 Task: Select the Australia/Eucia as time zone for the schedule.
Action: Mouse moved to (105, 111)
Screenshot: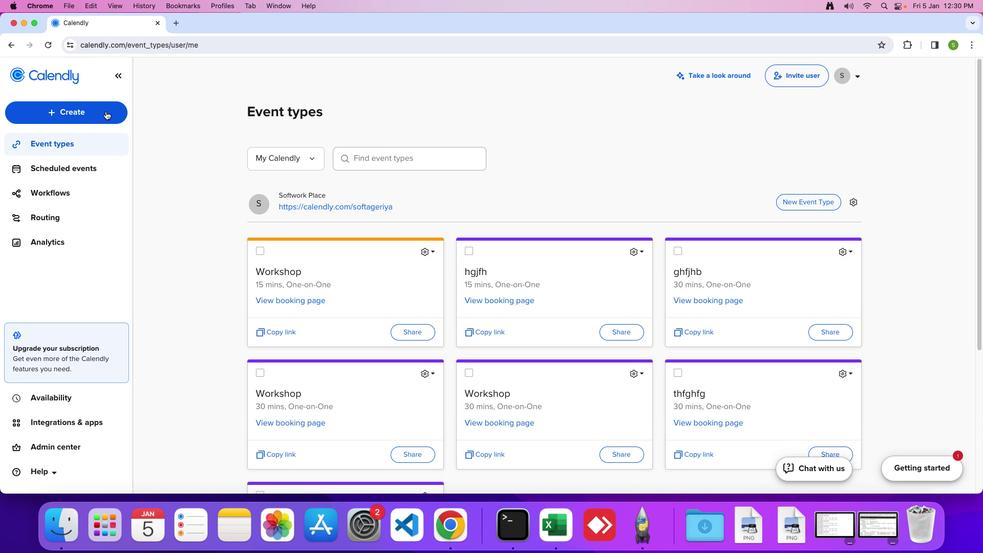 
Action: Mouse pressed left at (105, 111)
Screenshot: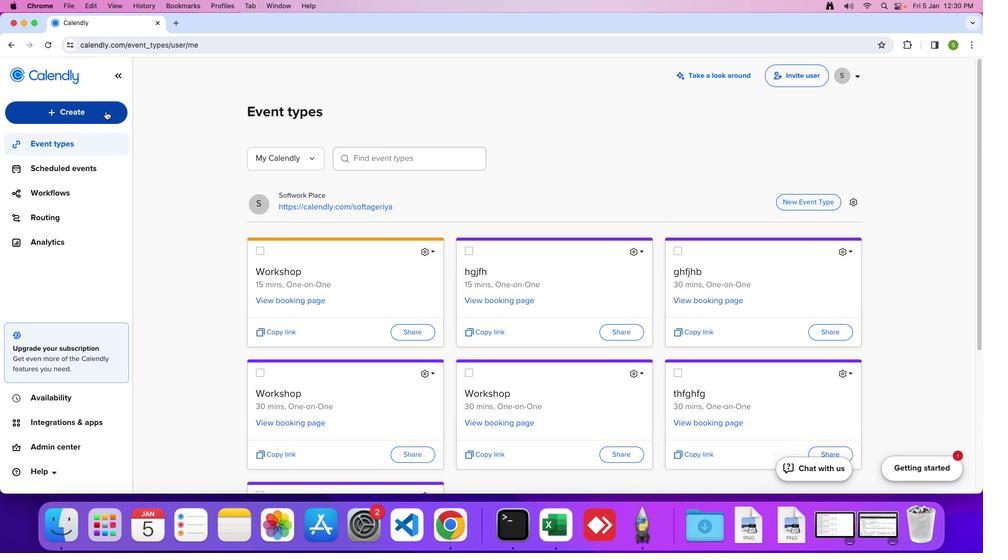 
Action: Mouse moved to (75, 254)
Screenshot: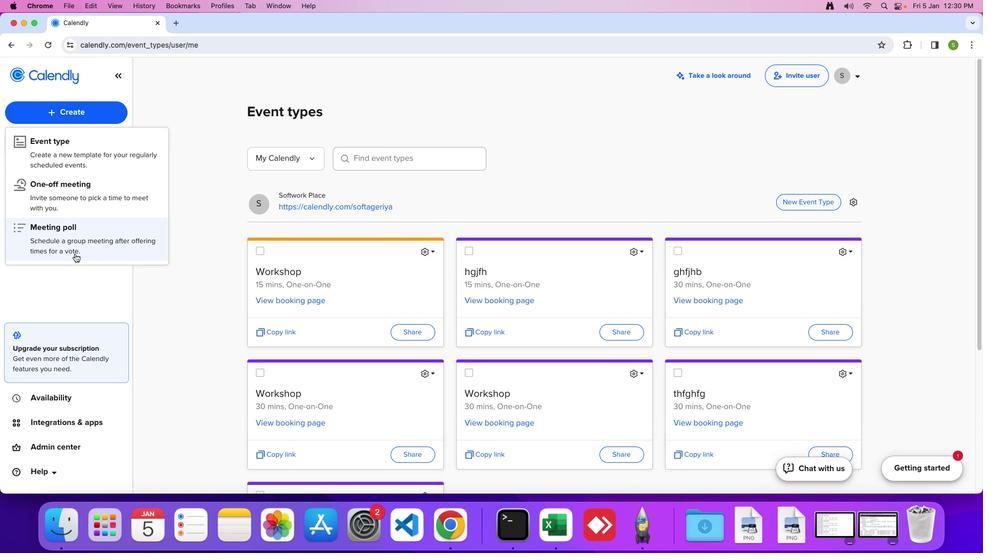 
Action: Mouse pressed left at (75, 254)
Screenshot: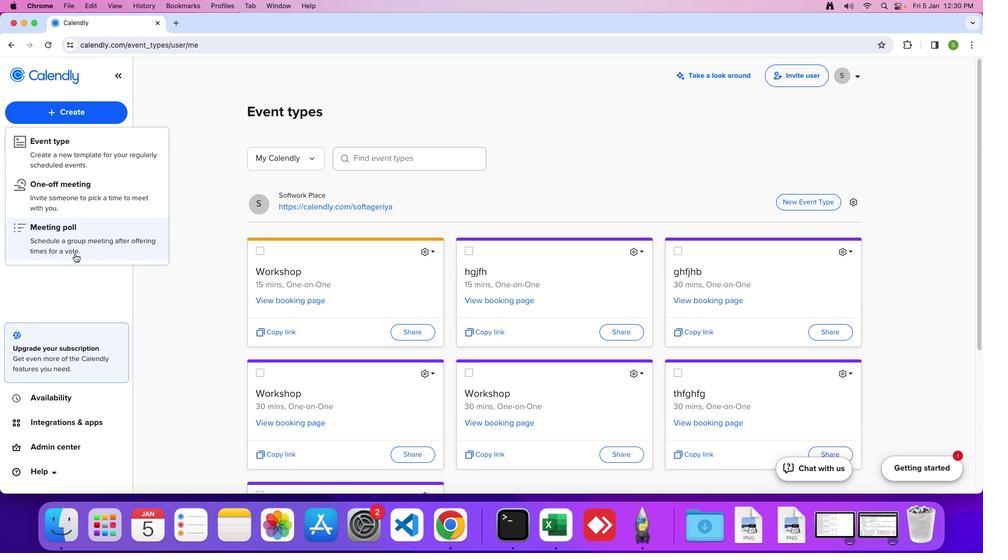 
Action: Mouse moved to (86, 126)
Screenshot: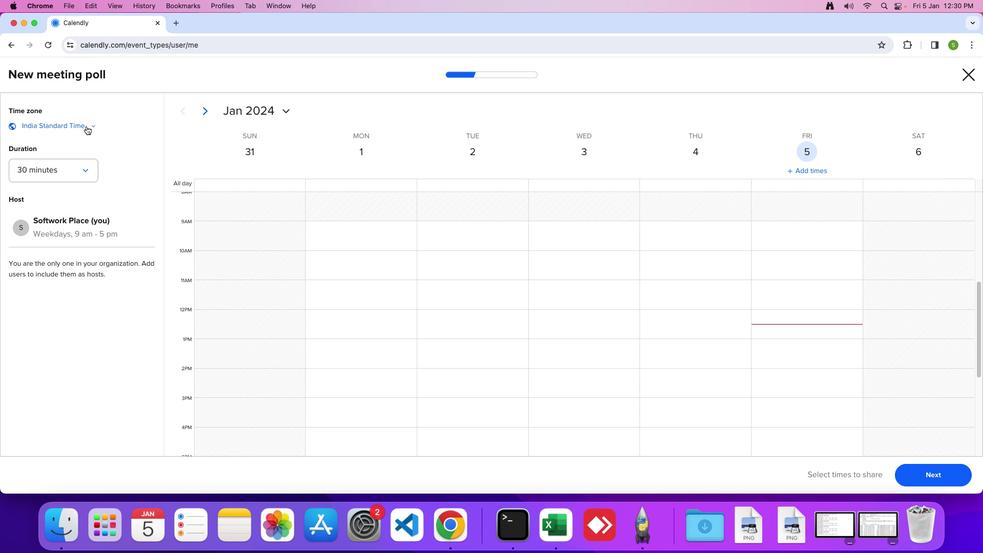 
Action: Mouse pressed left at (86, 126)
Screenshot: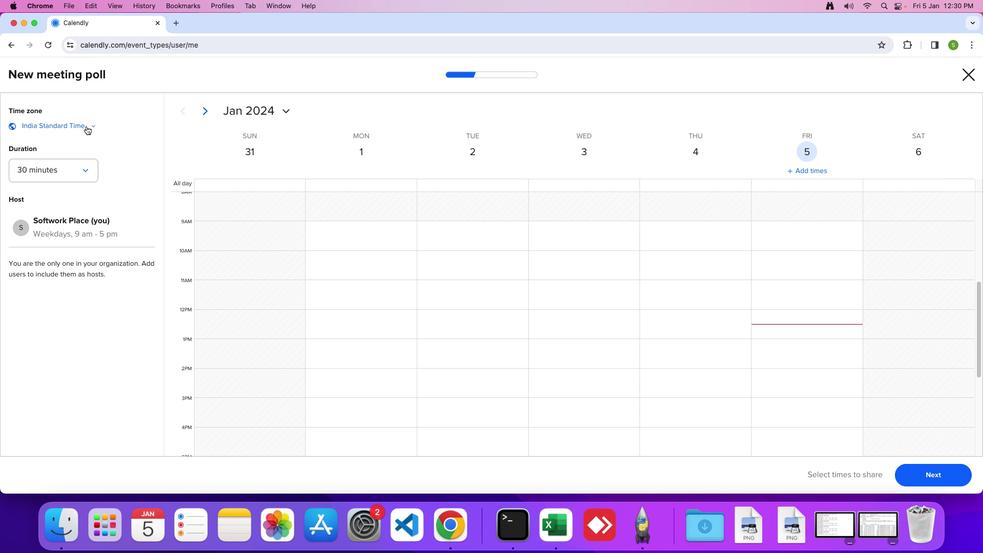 
Action: Mouse moved to (87, 239)
Screenshot: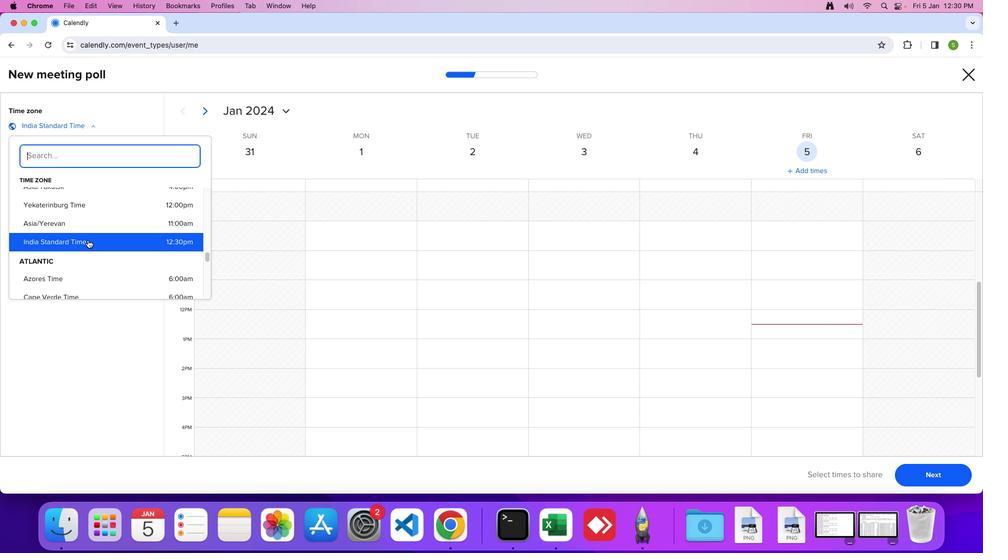 
Action: Mouse scrolled (87, 239) with delta (0, 0)
Screenshot: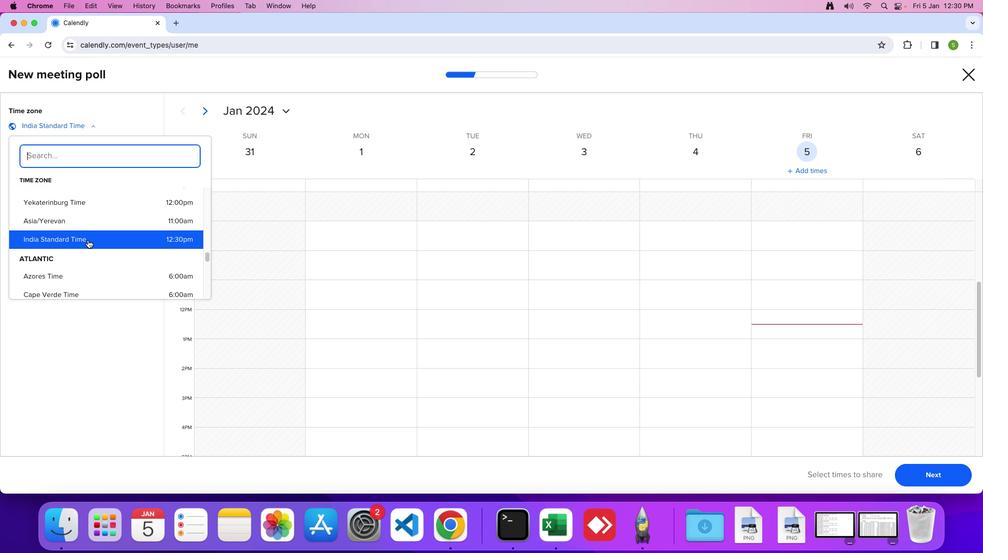 
Action: Mouse moved to (87, 239)
Screenshot: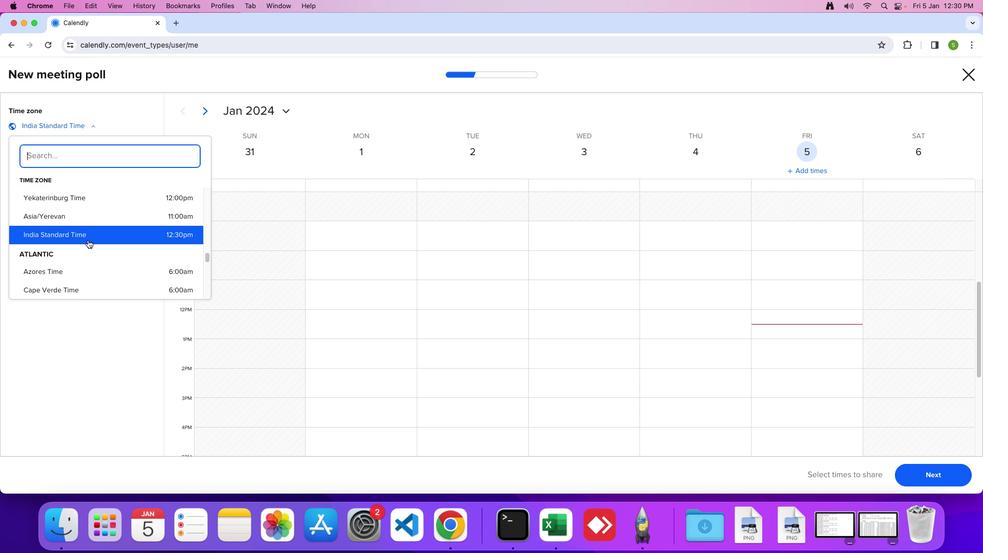 
Action: Mouse scrolled (87, 239) with delta (0, 0)
Screenshot: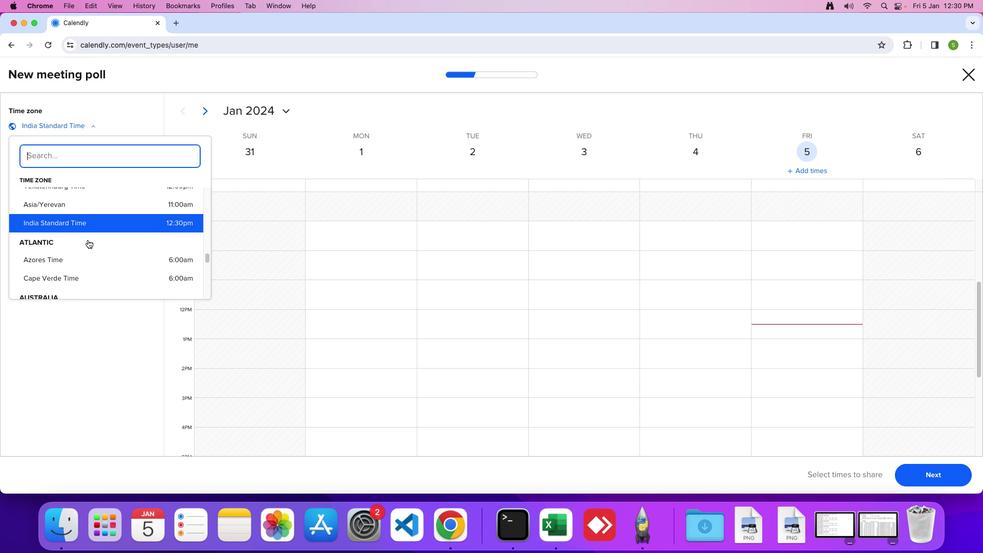 
Action: Mouse scrolled (87, 239) with delta (0, -1)
Screenshot: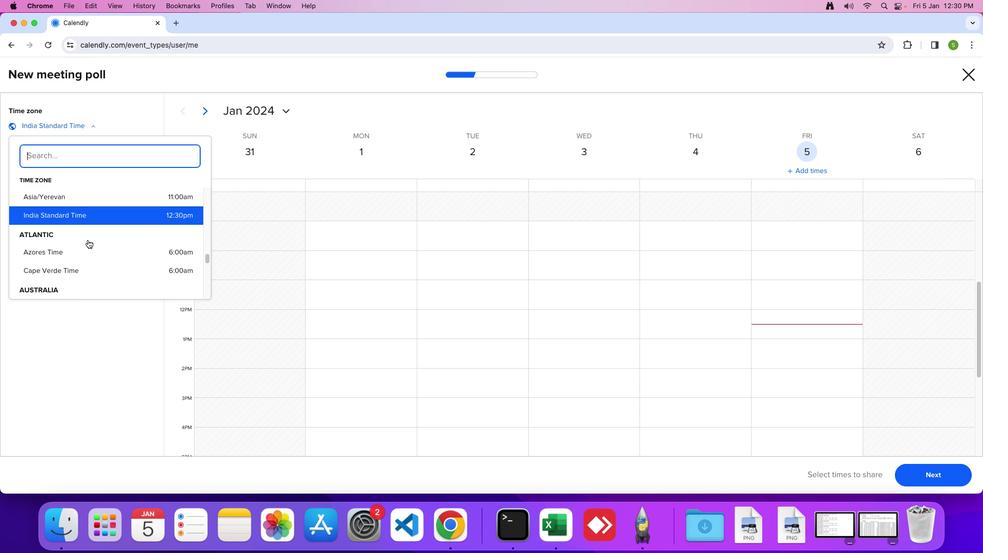 
Action: Mouse moved to (88, 239)
Screenshot: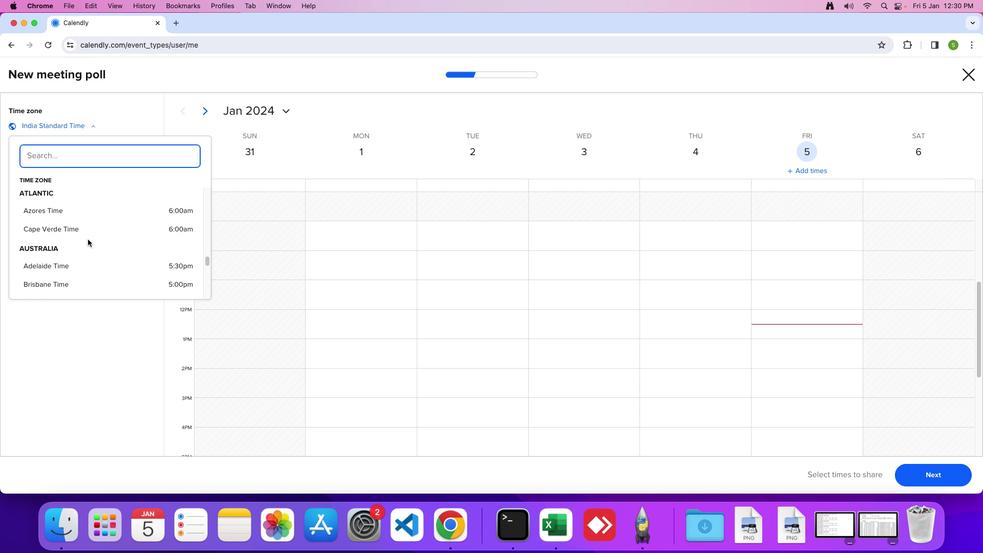 
Action: Mouse scrolled (88, 239) with delta (0, 0)
Screenshot: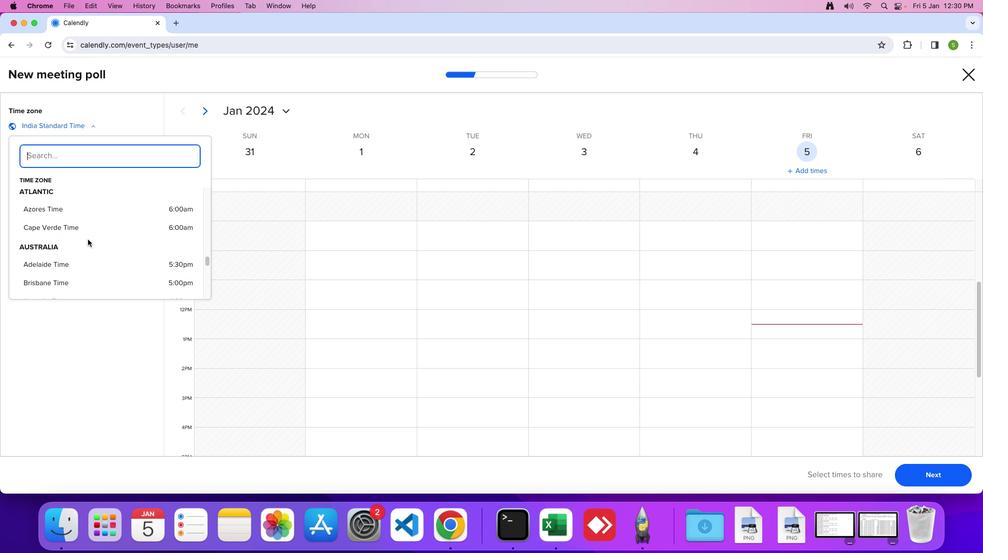 
Action: Mouse scrolled (88, 239) with delta (0, 0)
Screenshot: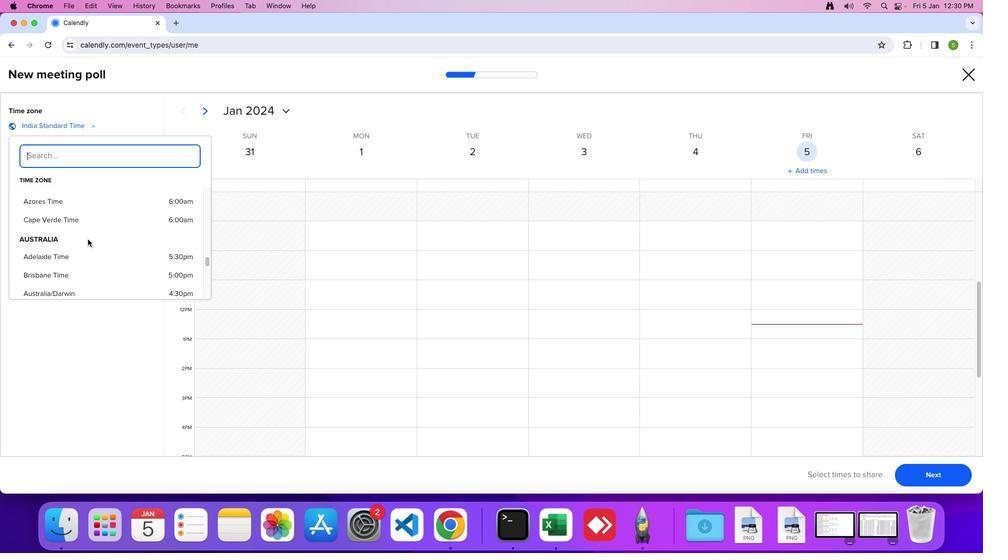 
Action: Mouse scrolled (88, 239) with delta (0, 0)
Screenshot: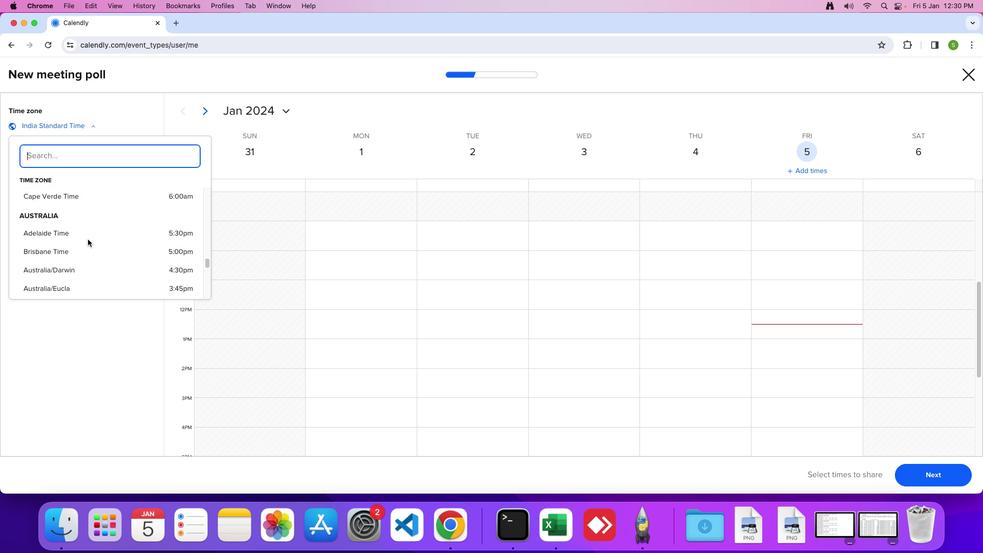 
Action: Mouse moved to (89, 236)
Screenshot: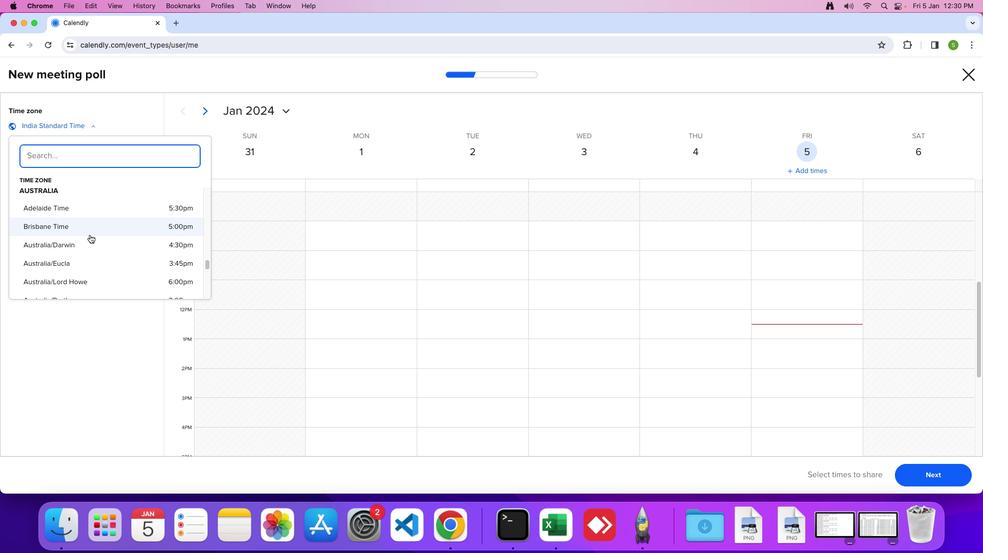 
Action: Mouse scrolled (89, 236) with delta (0, 0)
Screenshot: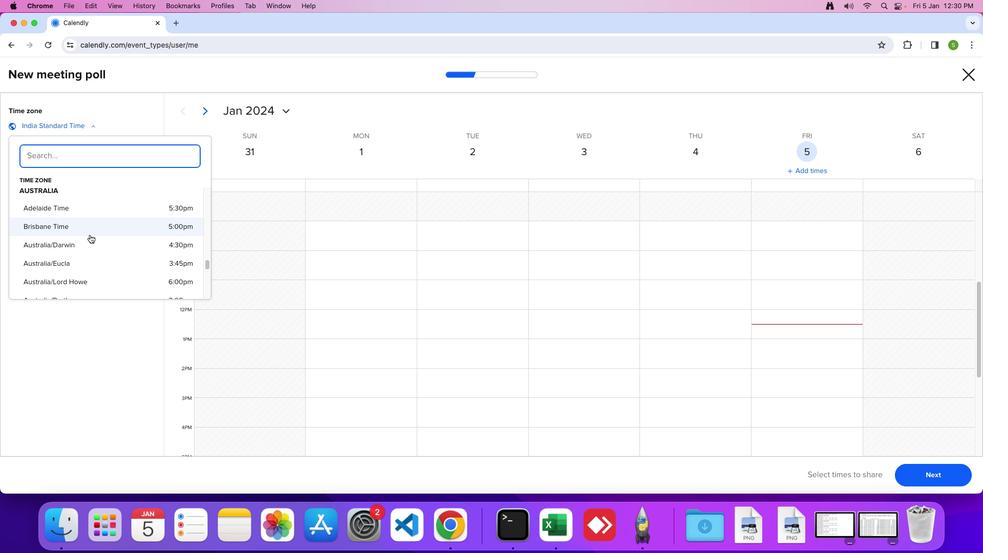 
Action: Mouse moved to (89, 235)
Screenshot: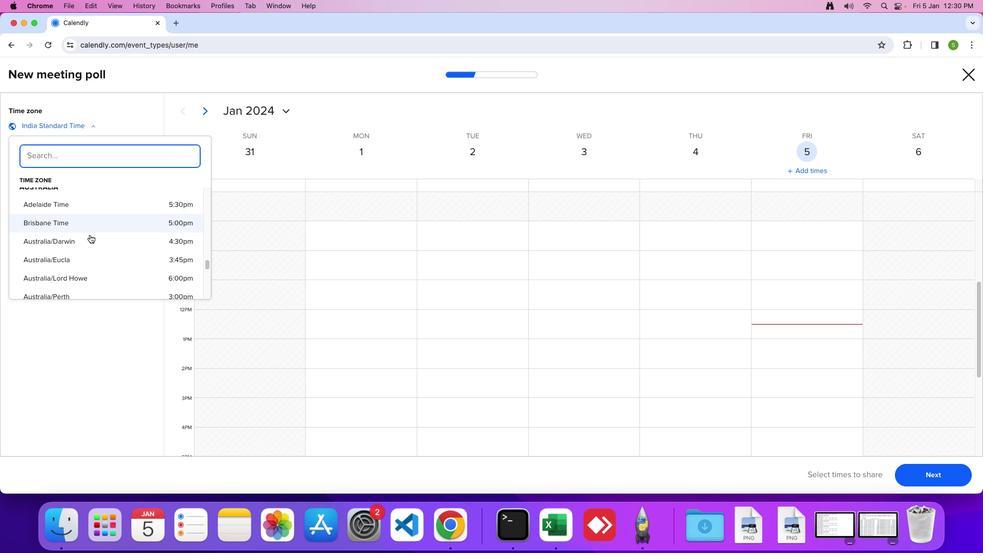 
Action: Mouse scrolled (89, 235) with delta (0, 0)
Screenshot: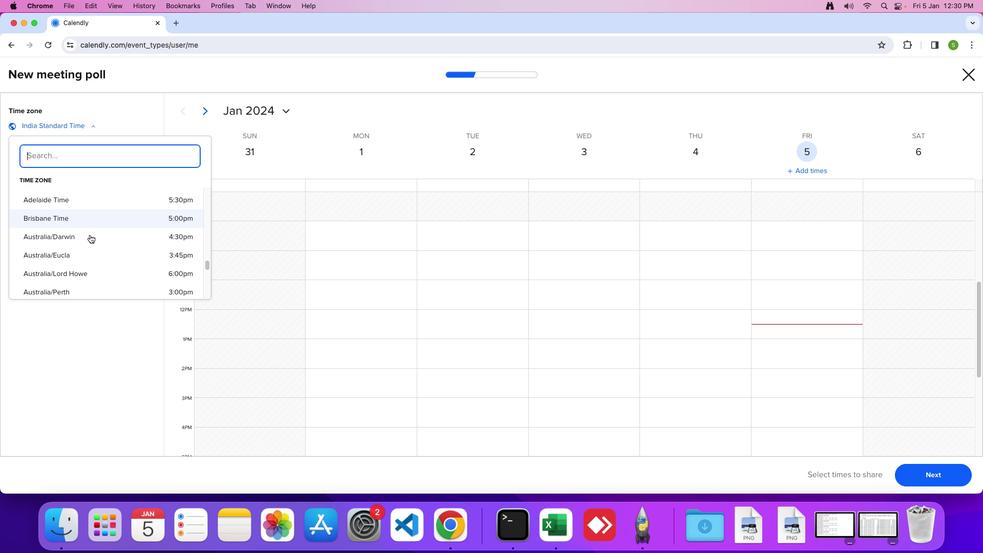 
Action: Mouse moved to (90, 235)
Screenshot: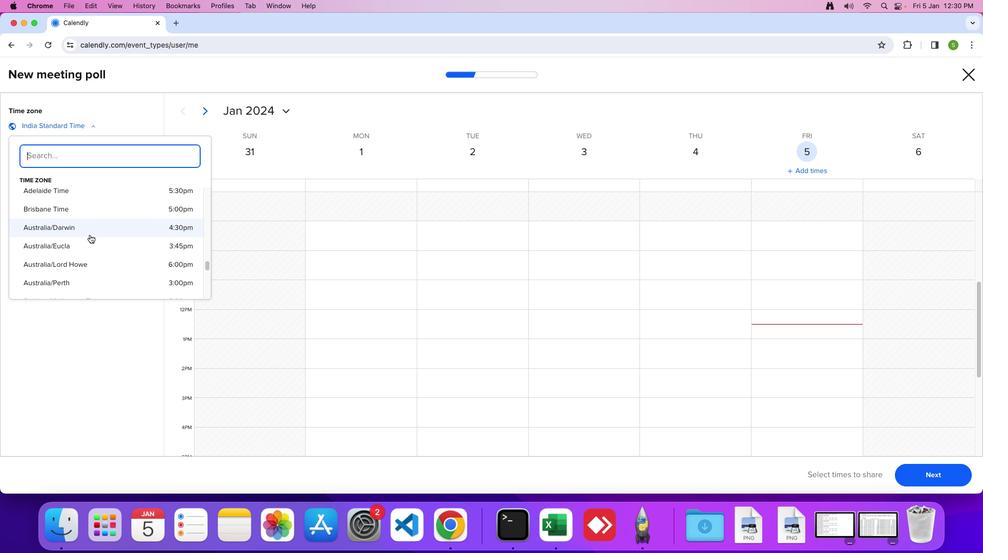 
Action: Mouse scrolled (90, 235) with delta (0, 0)
Screenshot: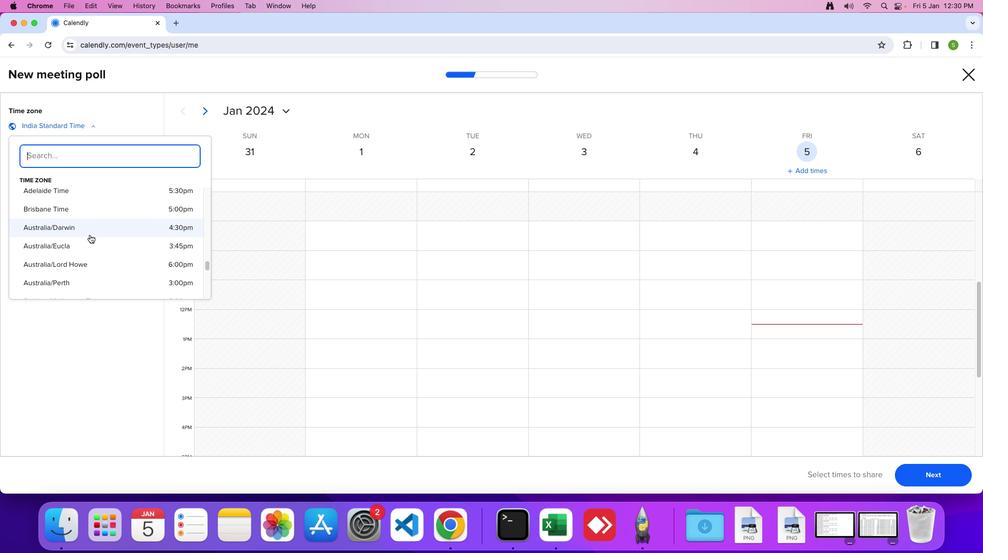
Action: Mouse moved to (62, 248)
Screenshot: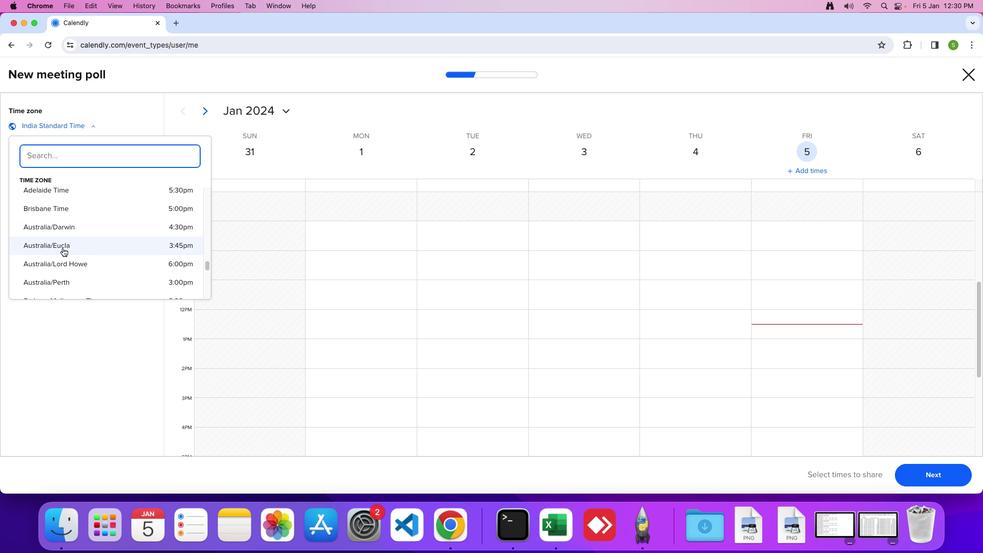 
Action: Mouse pressed left at (62, 248)
Screenshot: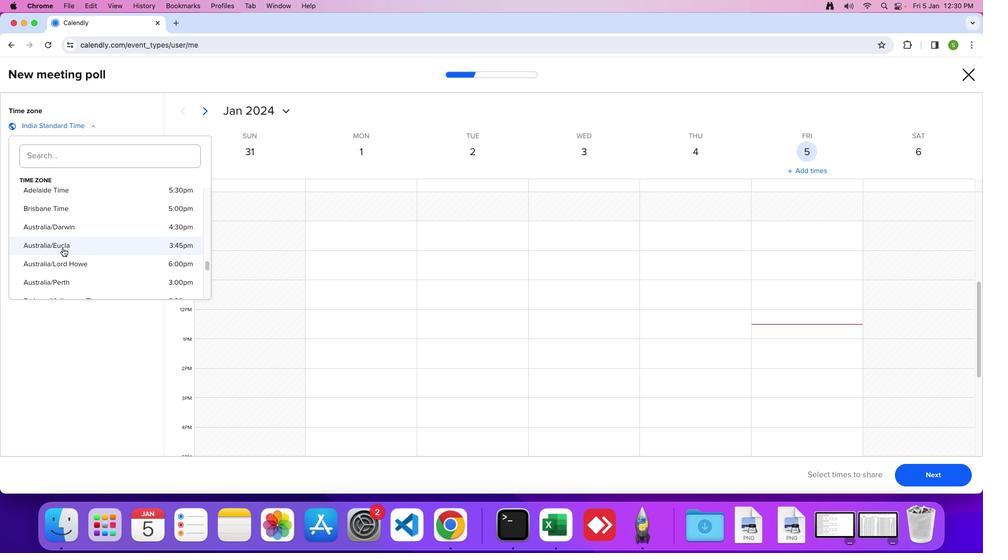 
Action: Mouse moved to (62, 248)
Screenshot: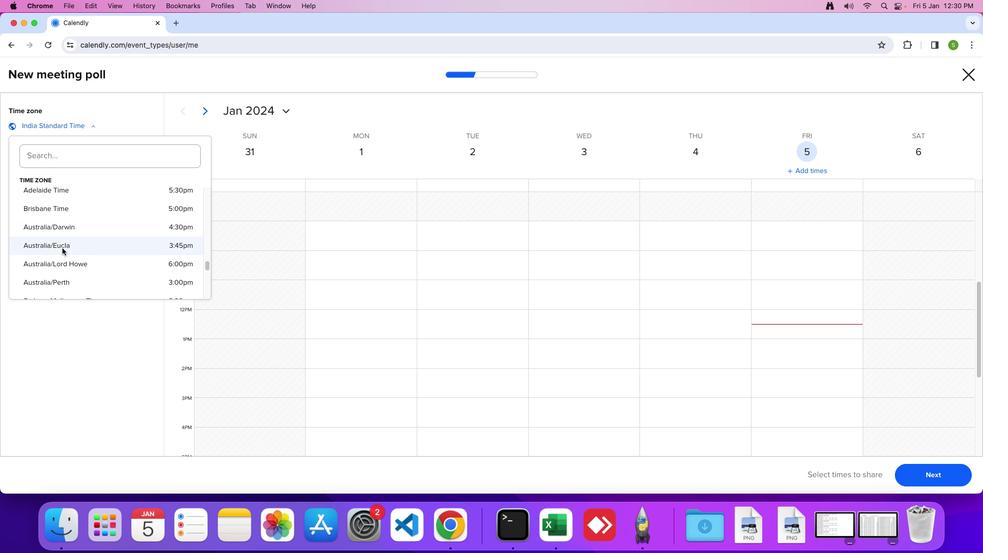 
